 Task: Add in the project TranceTech an epic 'Secure Software Development Lifecycle (SDLC) Implementation'.
Action: Mouse moved to (206, 279)
Screenshot: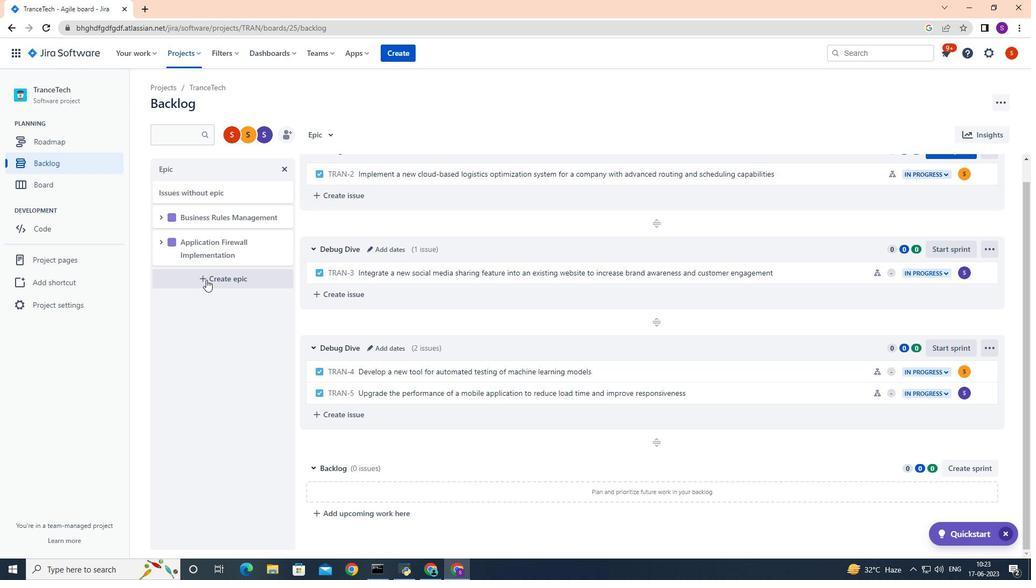 
Action: Mouse pressed left at (206, 279)
Screenshot: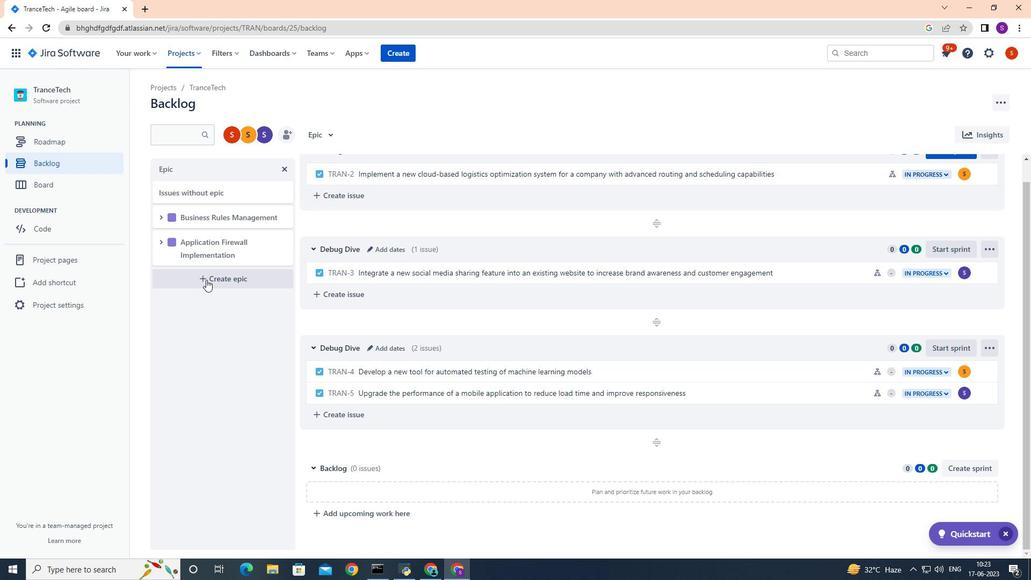 
Action: Mouse moved to (206, 278)
Screenshot: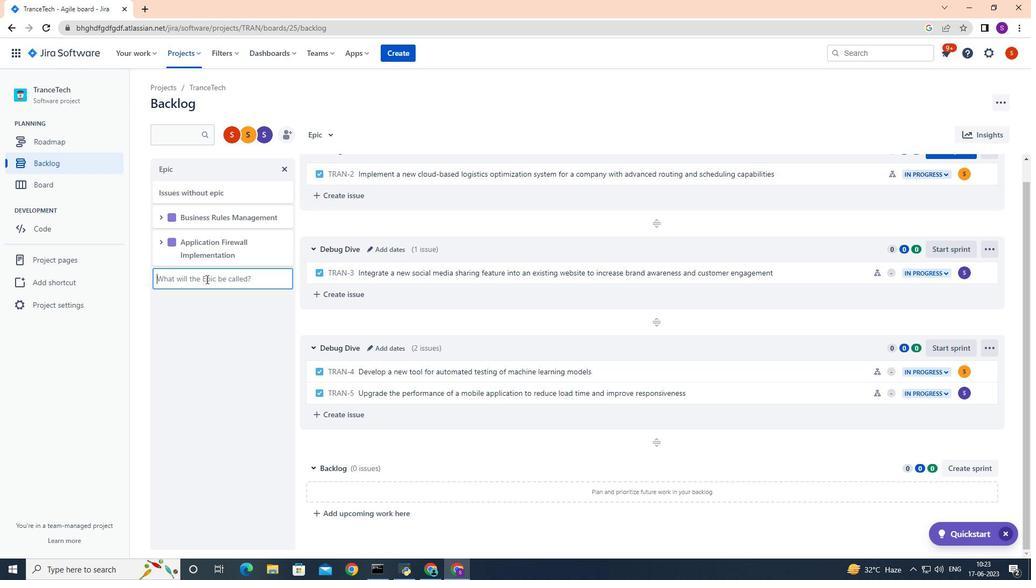 
Action: Key pressed <Key.shift>Secure<Key.space><Key.shift>Software<Key.space><Key.shift>Development<Key.space><Key.shift><Key.shift>Lifecycle<Key.shift><Key.shift><Key.shift>(<Key.backspace><Key.space><Key.shift><Key.shift>(<Key.shift>SDLC)<Key.space><Key.shift>Implementation<Key.enter>
Screenshot: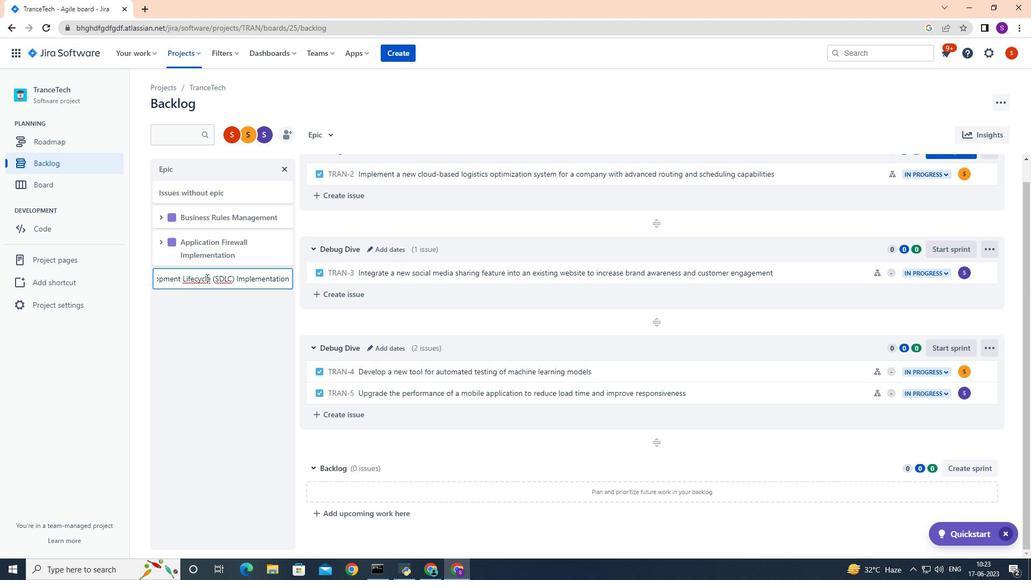 
Action: Mouse moved to (441, 104)
Screenshot: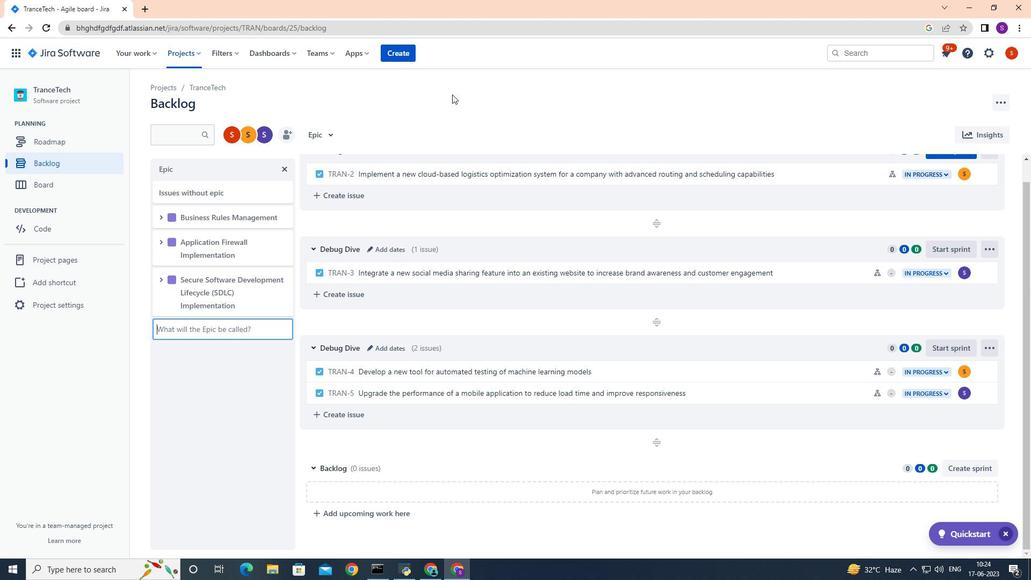 
Action: Mouse pressed left at (441, 104)
Screenshot: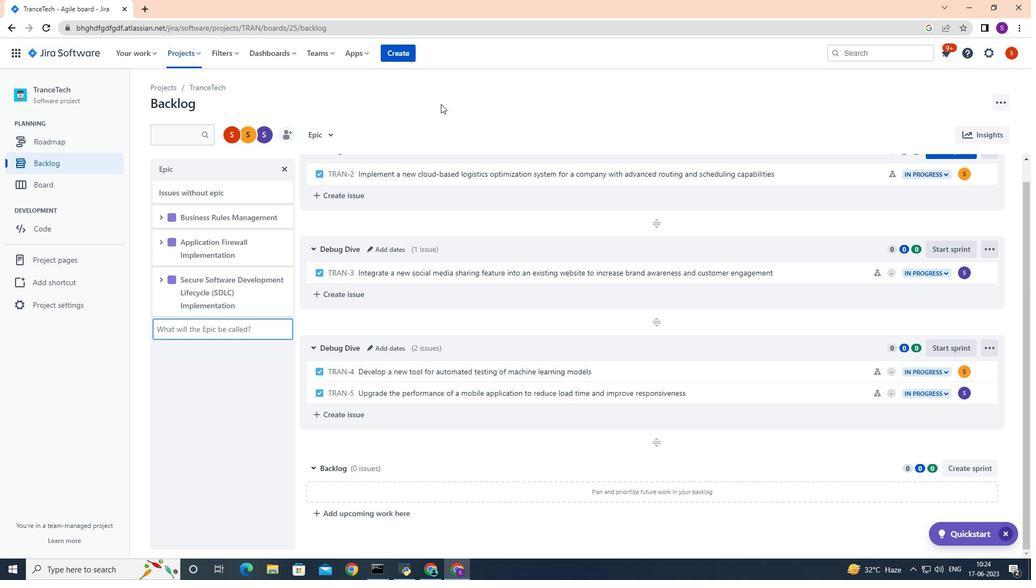 
